 Task: Check the sale-to-list ratio of gourmet kitchen in the last 5 years.
Action: Mouse moved to (600, 196)
Screenshot: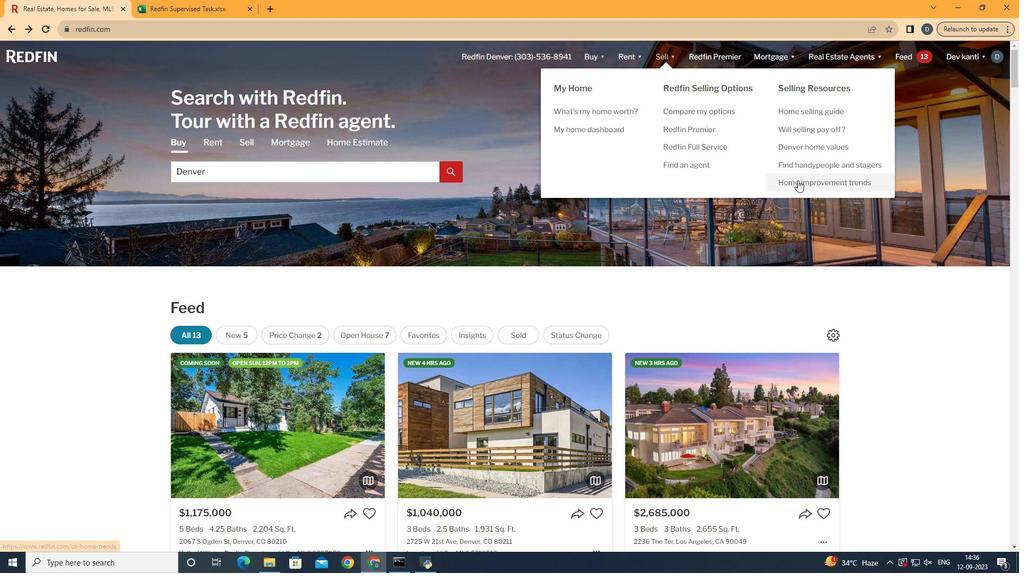 
Action: Mouse pressed left at (600, 196)
Screenshot: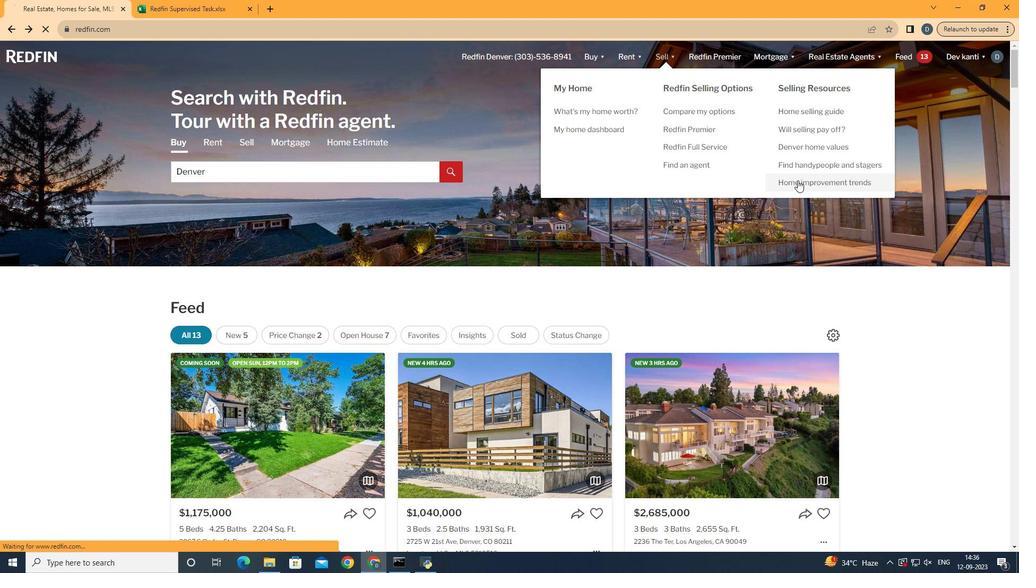 
Action: Mouse moved to (365, 219)
Screenshot: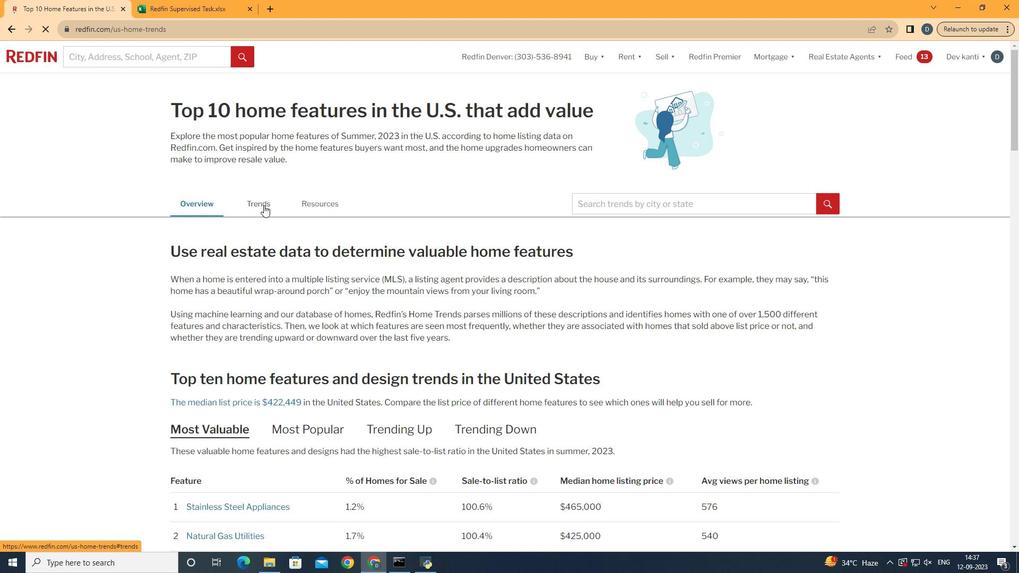 
Action: Mouse pressed left at (365, 219)
Screenshot: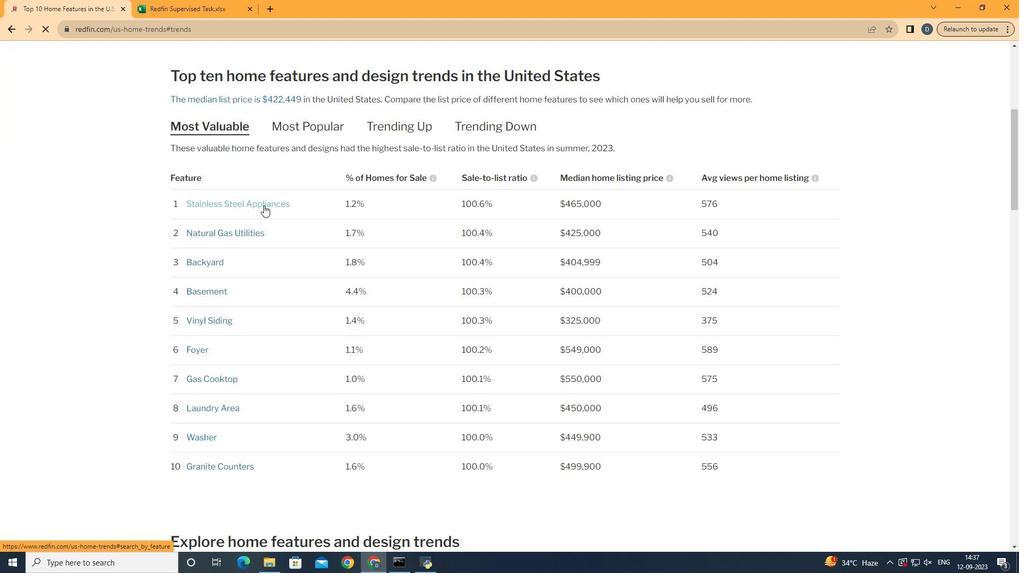 
Action: Mouse moved to (390, 283)
Screenshot: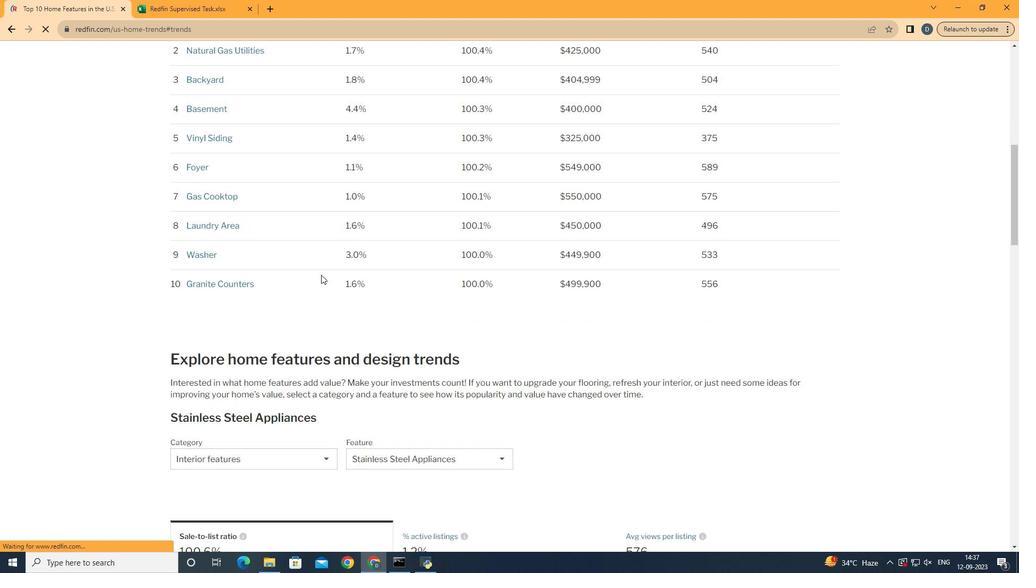 
Action: Mouse scrolled (390, 282) with delta (0, 0)
Screenshot: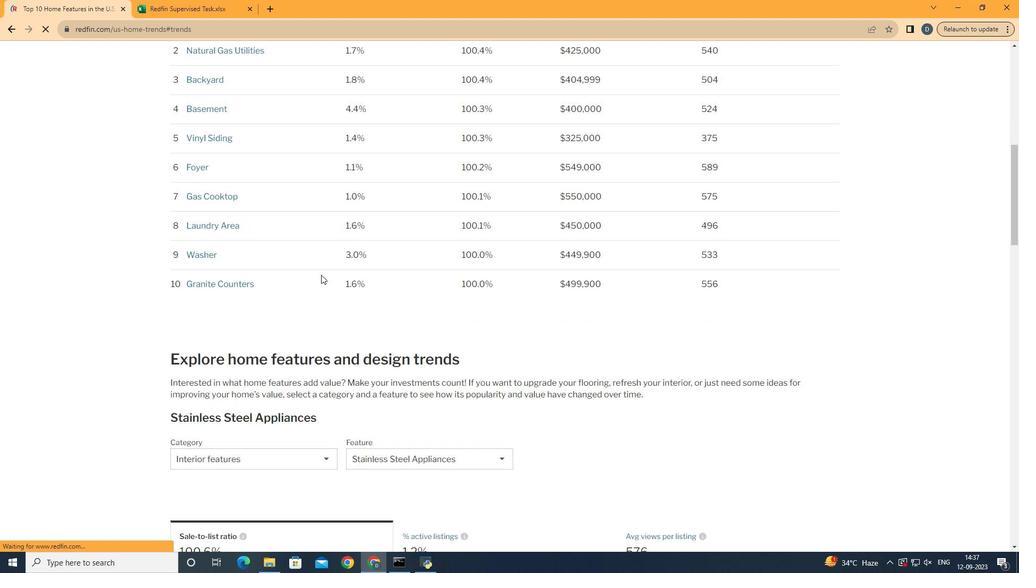 
Action: Mouse scrolled (390, 282) with delta (0, 0)
Screenshot: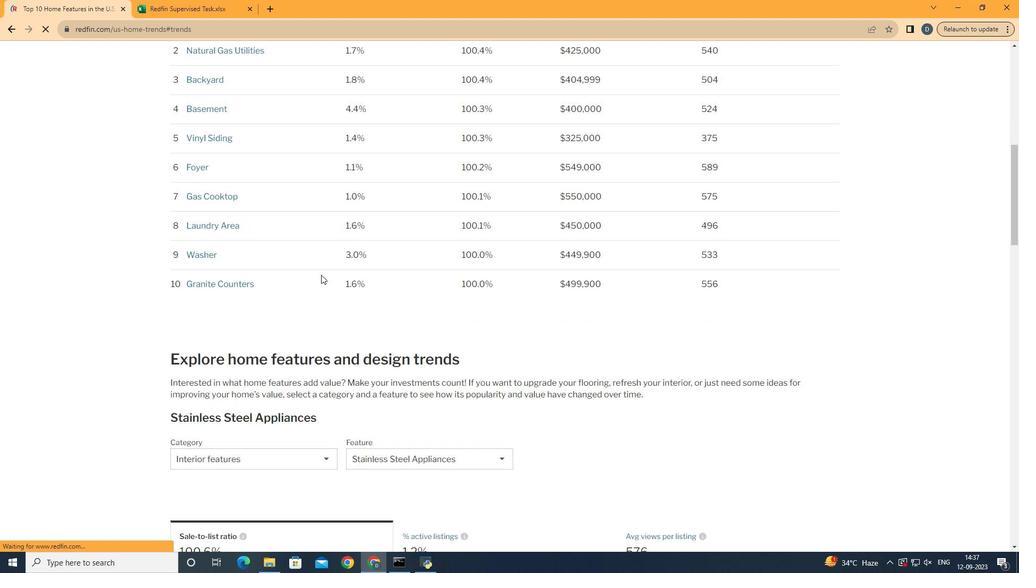 
Action: Mouse scrolled (390, 282) with delta (0, 0)
Screenshot: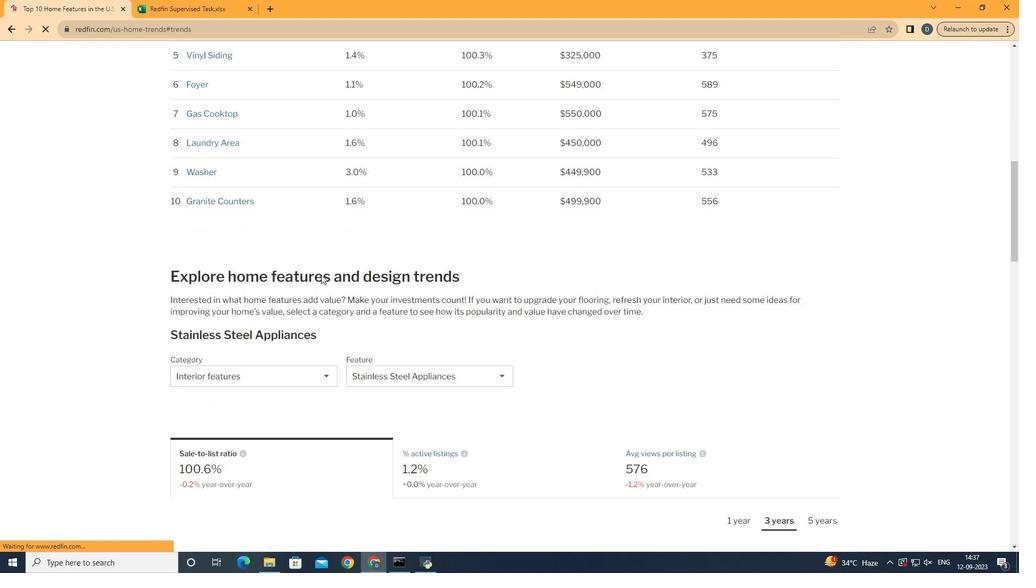 
Action: Mouse scrolled (390, 282) with delta (0, 0)
Screenshot: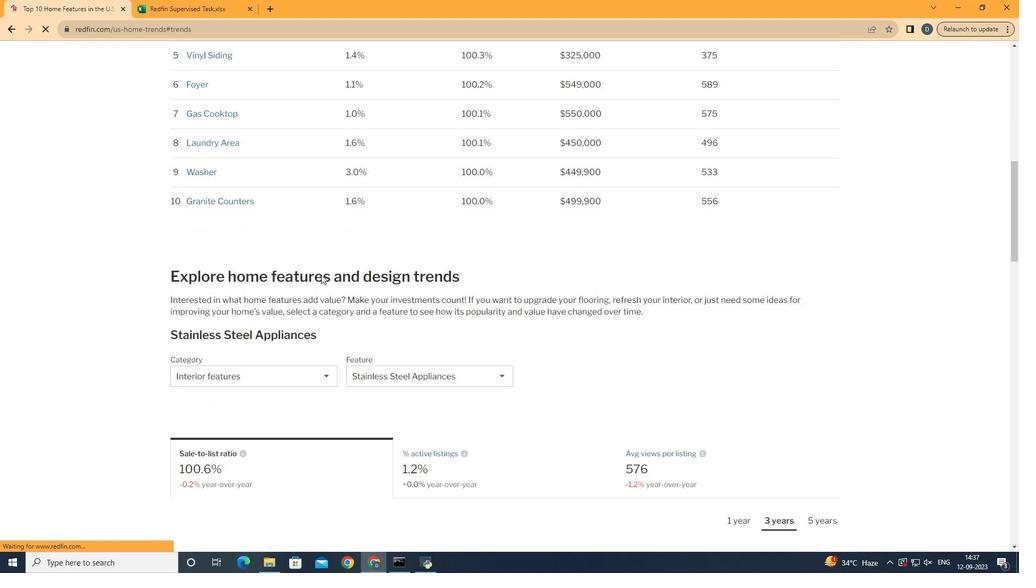 
Action: Mouse scrolled (390, 282) with delta (0, 0)
Screenshot: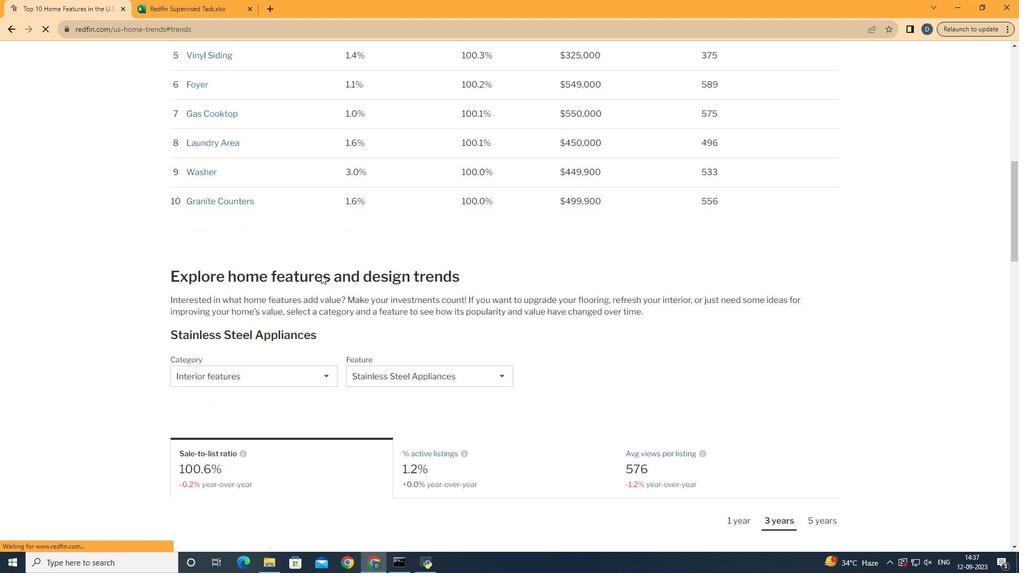 
Action: Mouse scrolled (390, 282) with delta (0, 0)
Screenshot: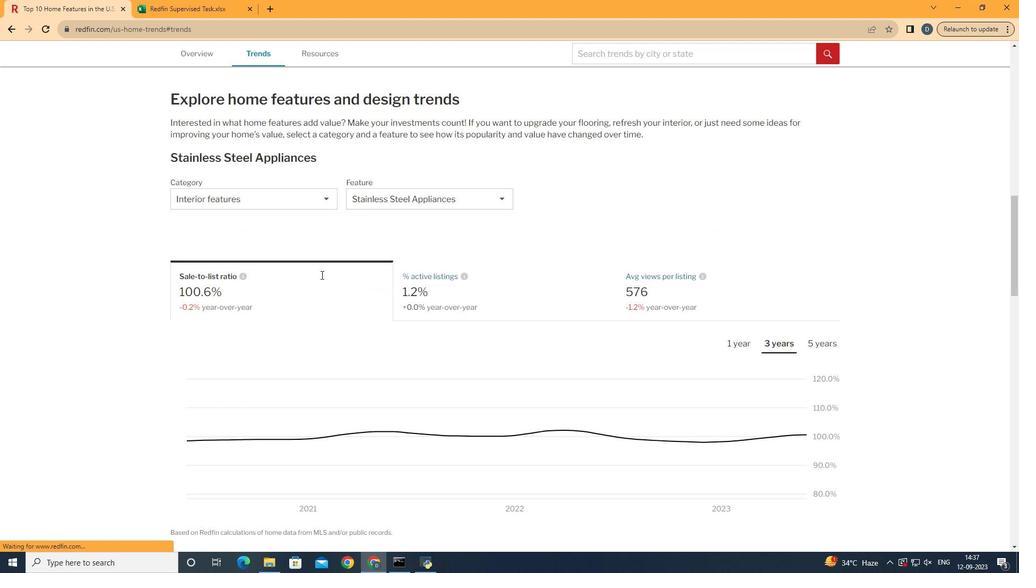 
Action: Mouse scrolled (390, 282) with delta (0, 0)
Screenshot: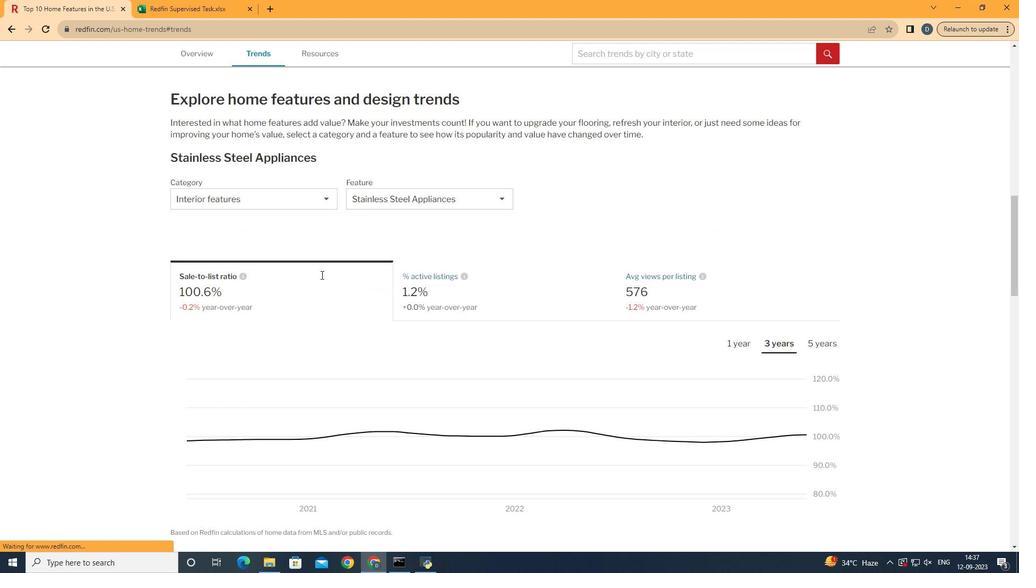 
Action: Mouse scrolled (390, 282) with delta (0, 0)
Screenshot: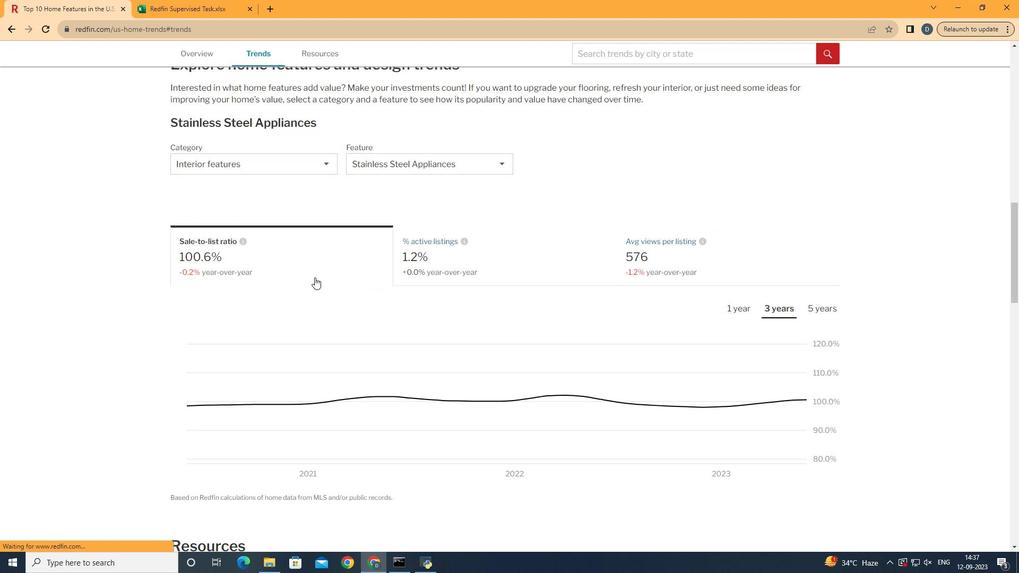 
Action: Mouse scrolled (390, 282) with delta (0, 0)
Screenshot: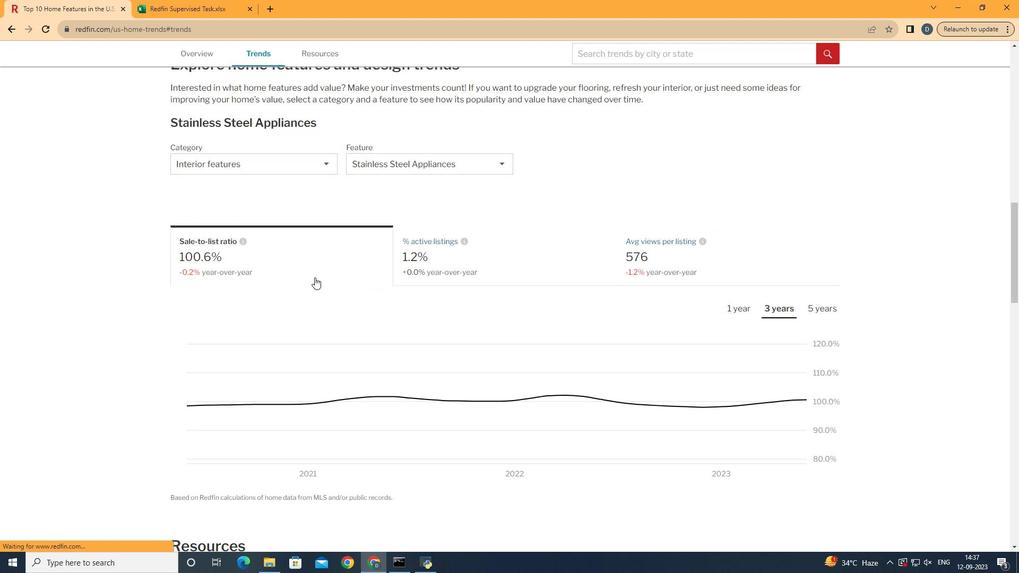 
Action: Mouse moved to (377, 181)
Screenshot: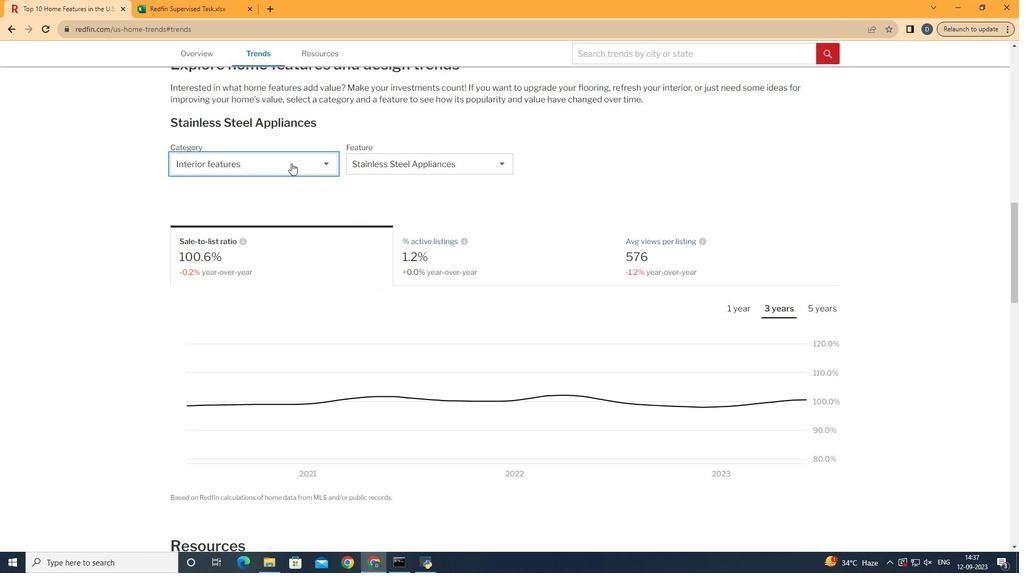 
Action: Mouse pressed left at (377, 181)
Screenshot: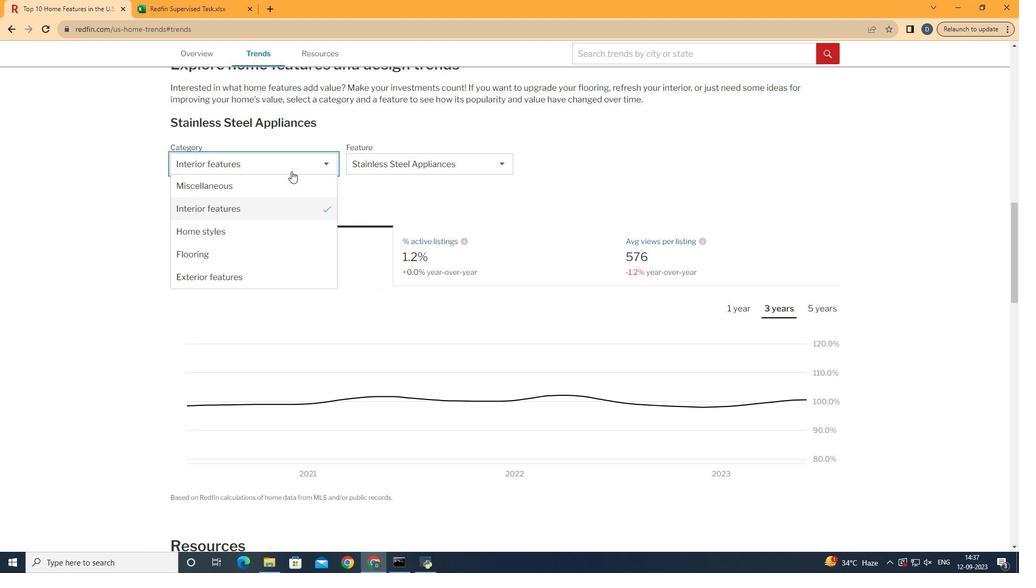 
Action: Mouse moved to (376, 220)
Screenshot: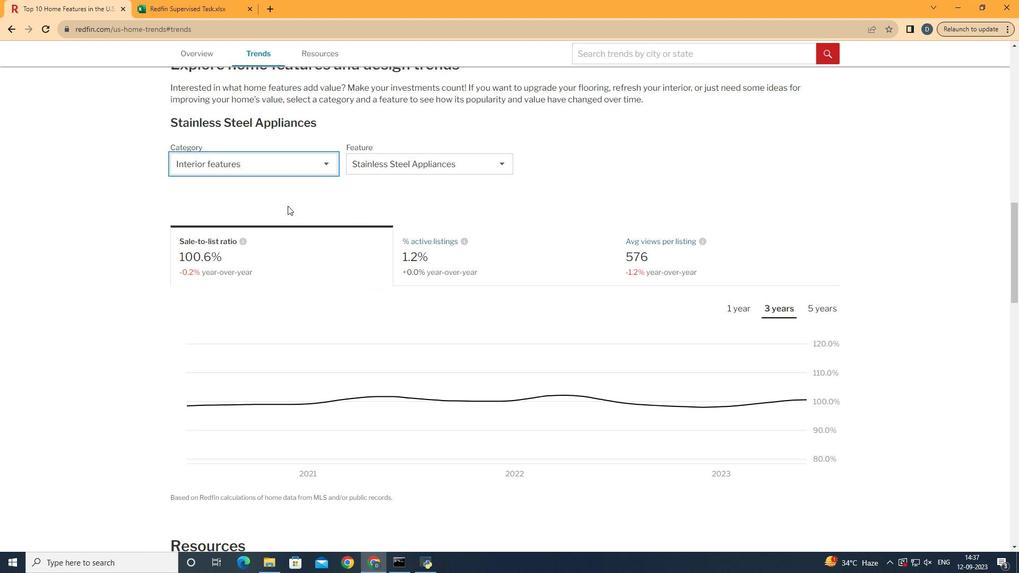 
Action: Mouse pressed left at (376, 220)
Screenshot: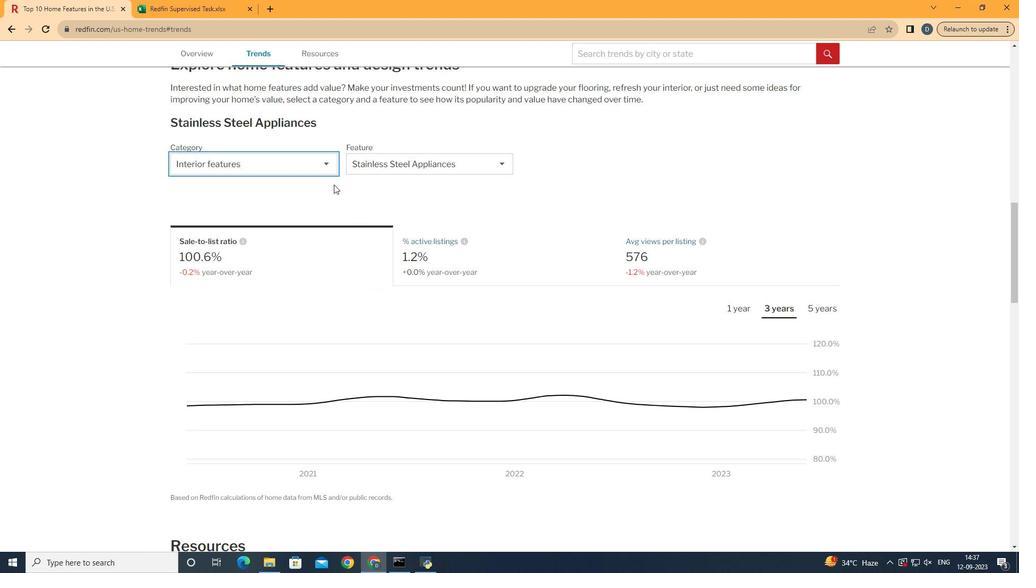 
Action: Mouse moved to (434, 174)
Screenshot: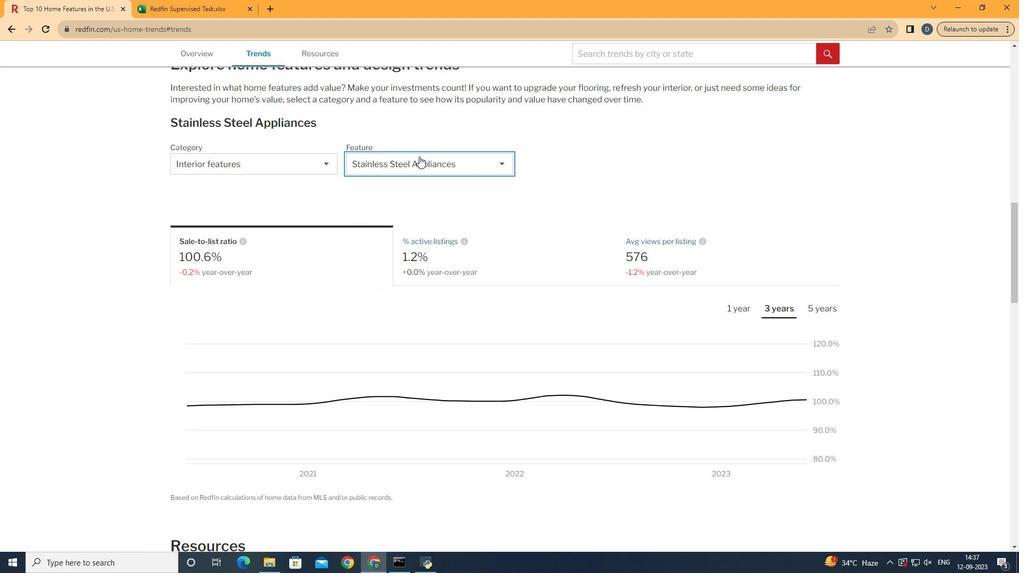 
Action: Mouse pressed left at (434, 174)
Screenshot: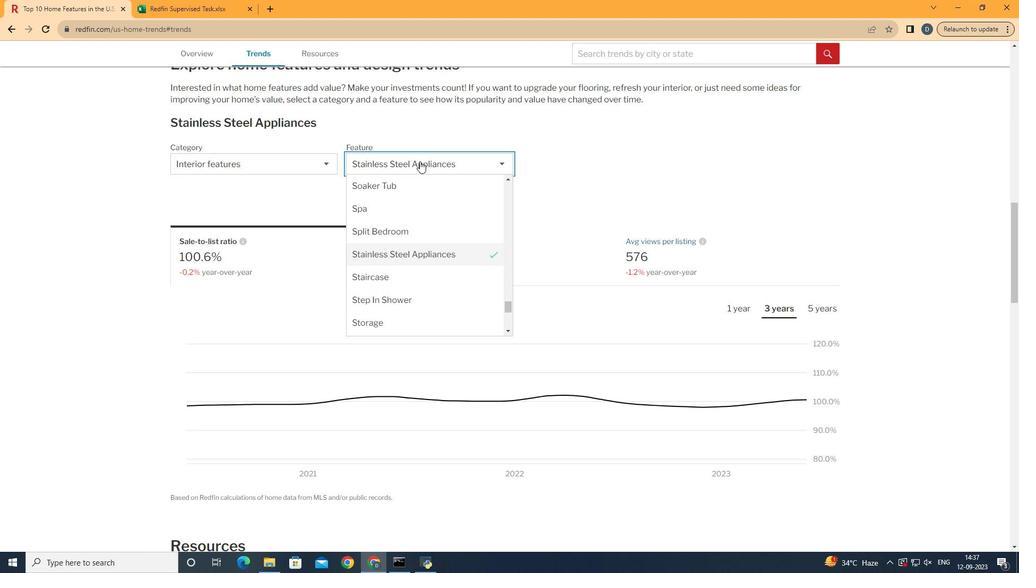 
Action: Mouse moved to (419, 296)
Screenshot: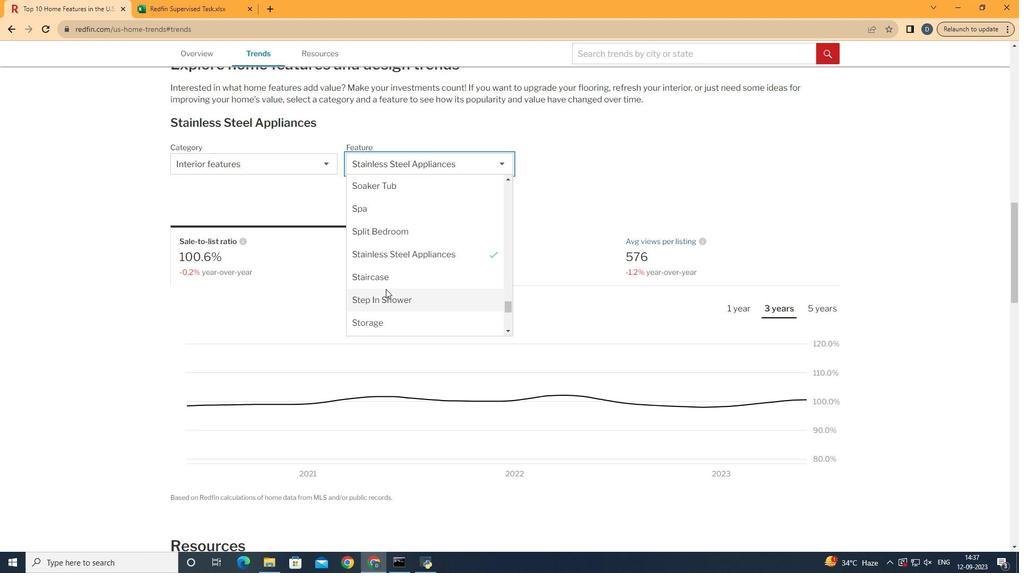 
Action: Mouse scrolled (419, 297) with delta (0, 0)
Screenshot: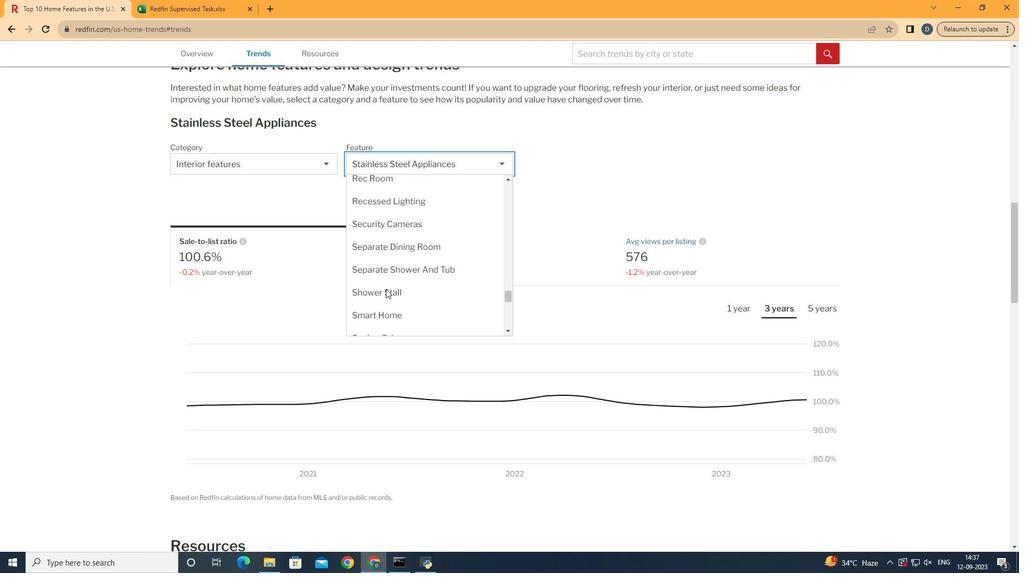 
Action: Mouse scrolled (419, 297) with delta (0, 0)
Screenshot: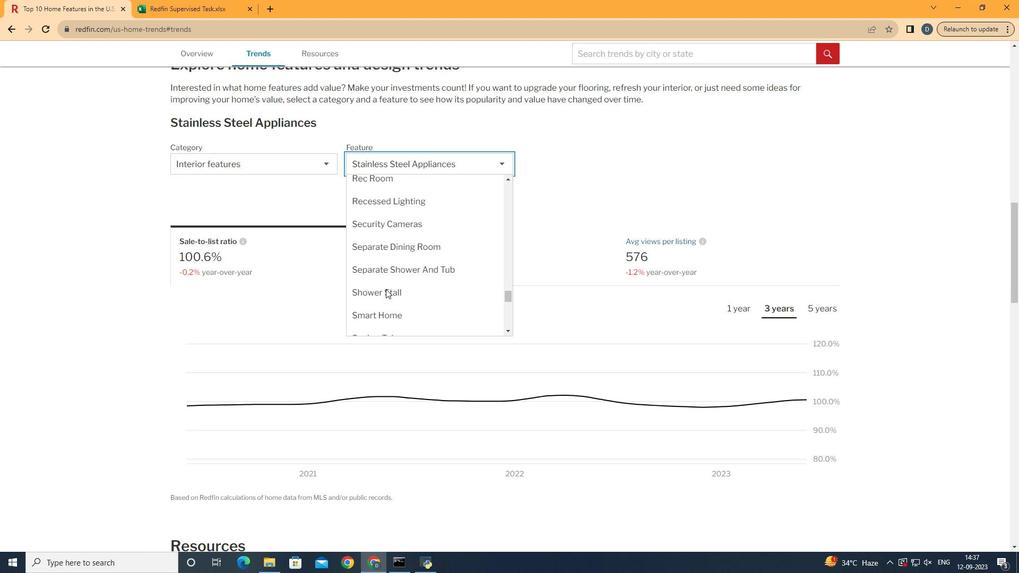 
Action: Mouse scrolled (419, 297) with delta (0, 0)
Screenshot: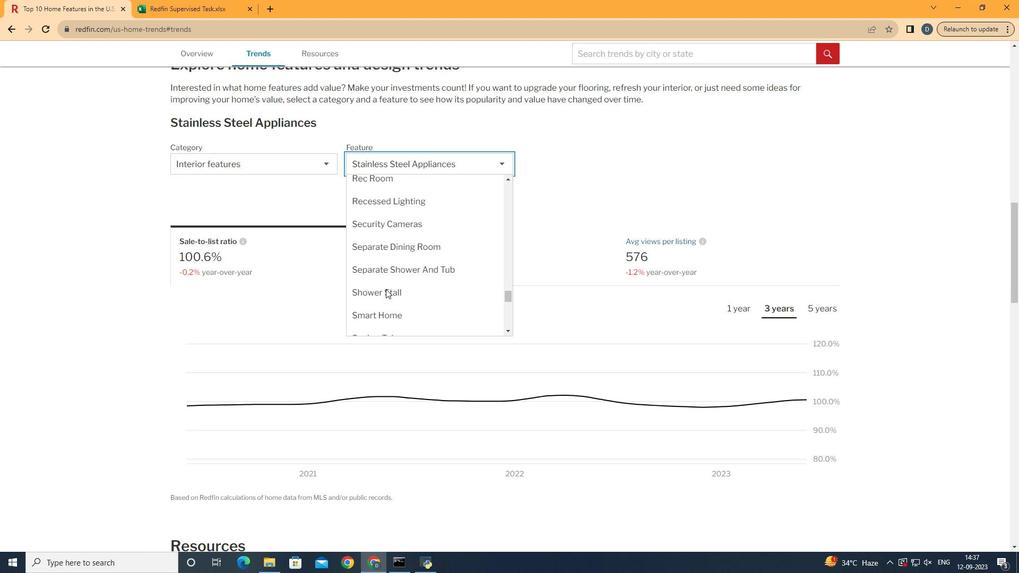 
Action: Mouse scrolled (419, 297) with delta (0, 0)
Screenshot: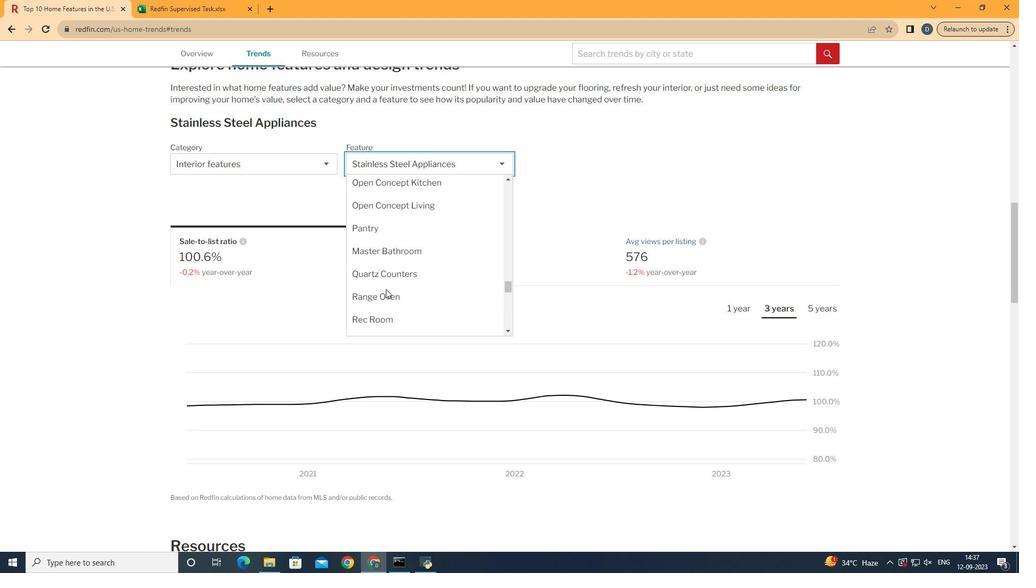 
Action: Mouse scrolled (419, 297) with delta (0, 0)
Screenshot: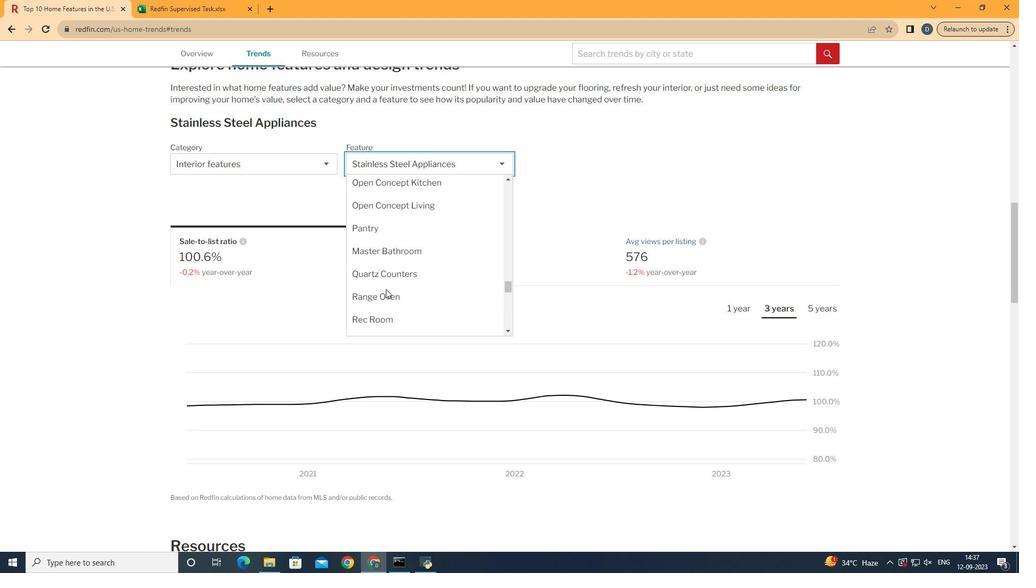 
Action: Mouse scrolled (419, 297) with delta (0, 0)
Screenshot: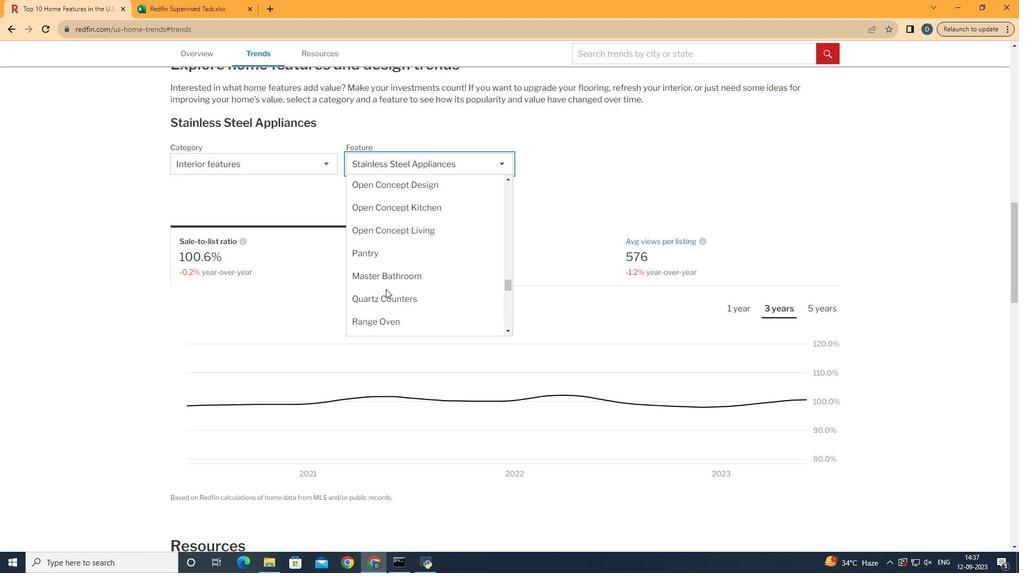 
Action: Mouse scrolled (419, 297) with delta (0, 0)
Screenshot: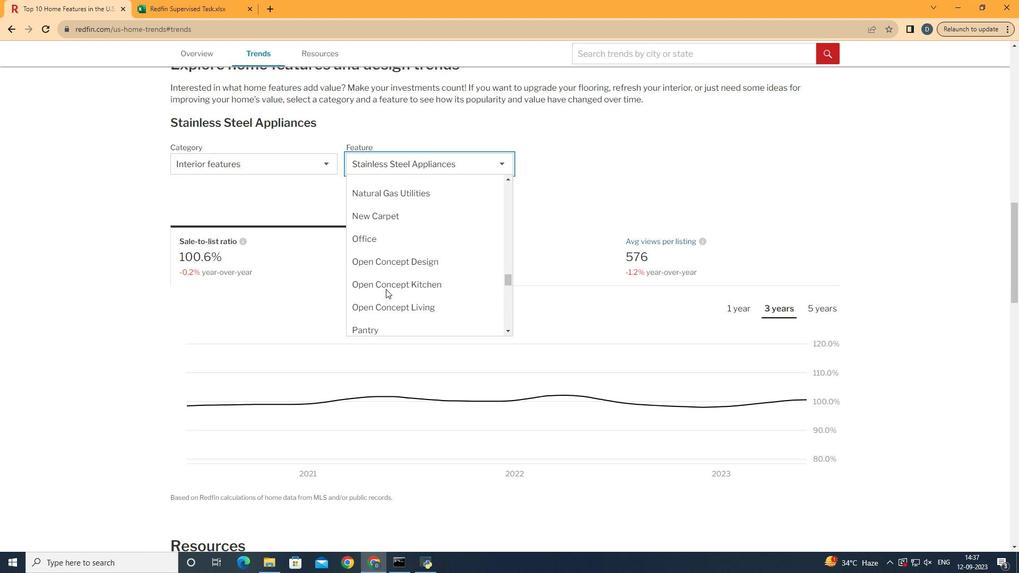 
Action: Mouse scrolled (419, 297) with delta (0, 0)
Screenshot: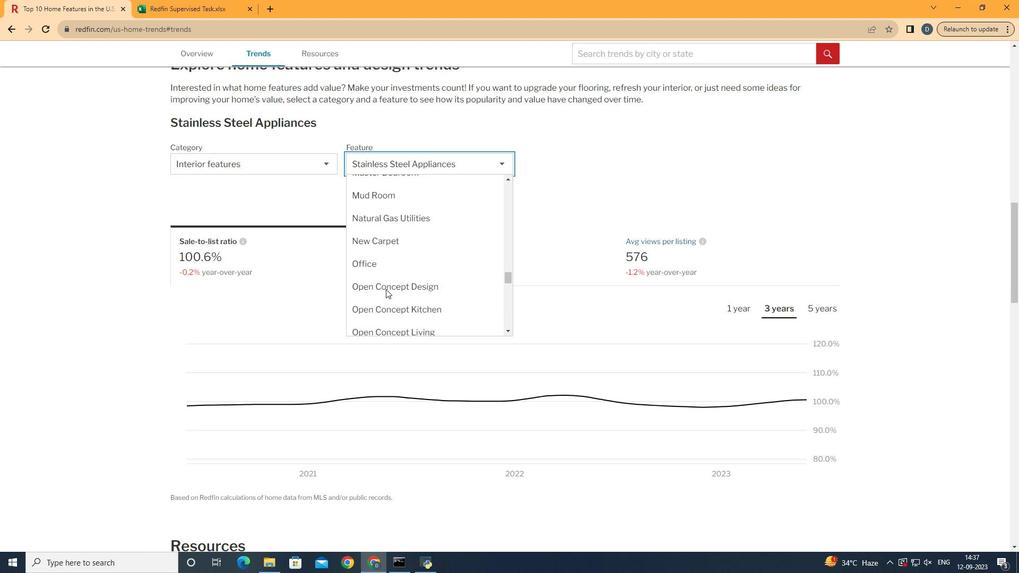 
Action: Mouse moved to (428, 235)
Screenshot: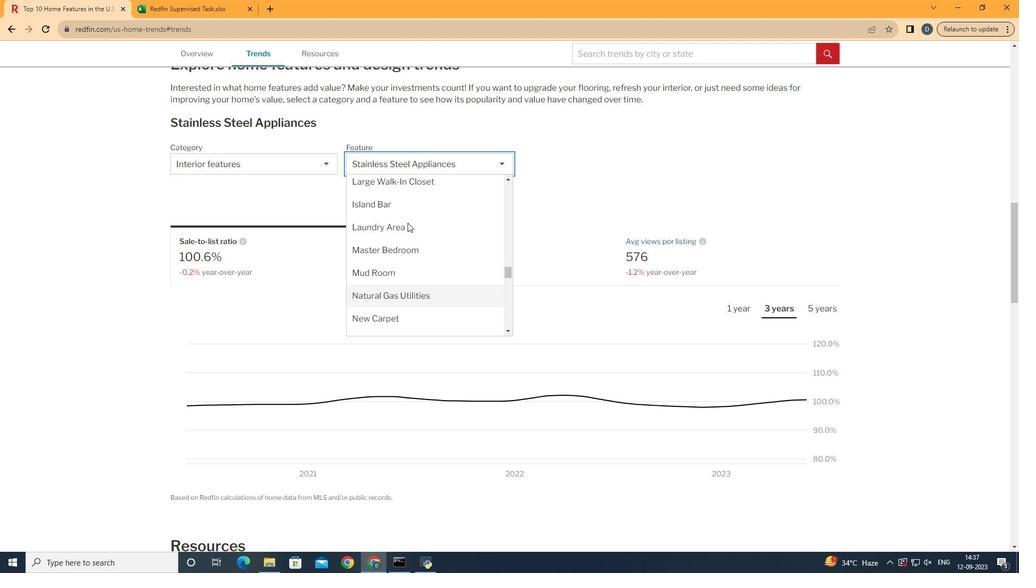 
Action: Mouse scrolled (428, 236) with delta (0, 0)
Screenshot: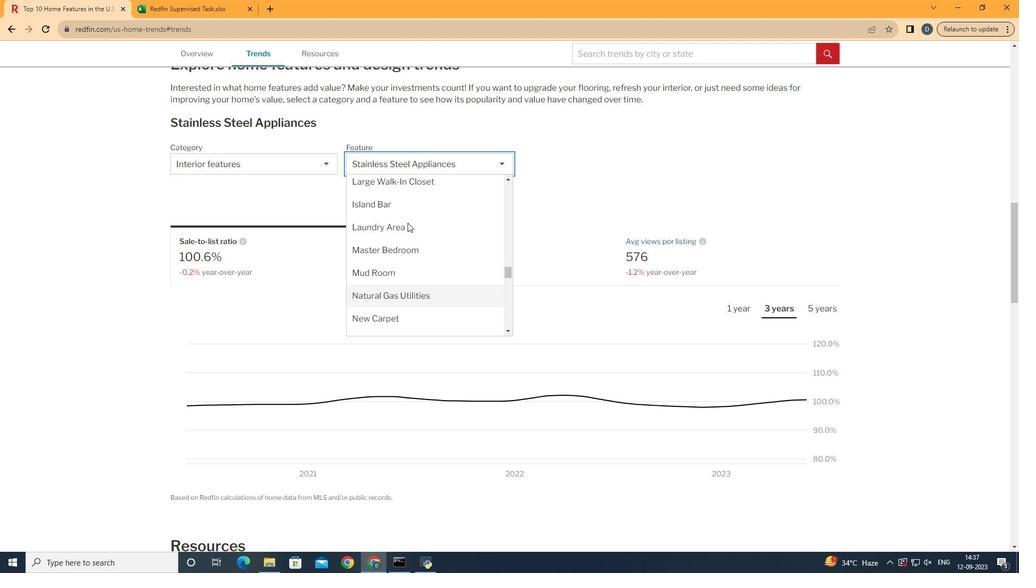 
Action: Mouse scrolled (428, 236) with delta (0, 0)
Screenshot: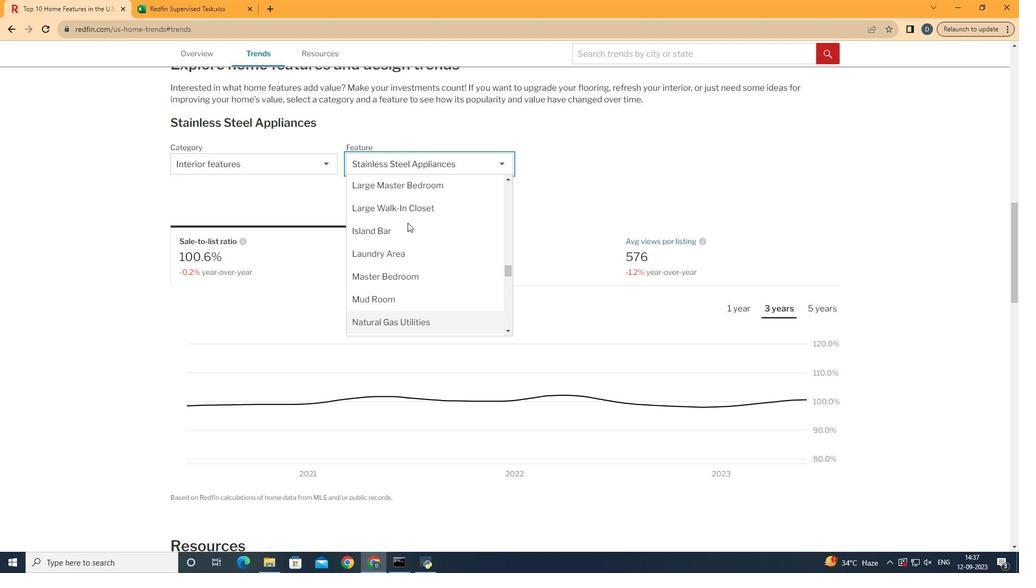 
Action: Mouse moved to (432, 259)
Screenshot: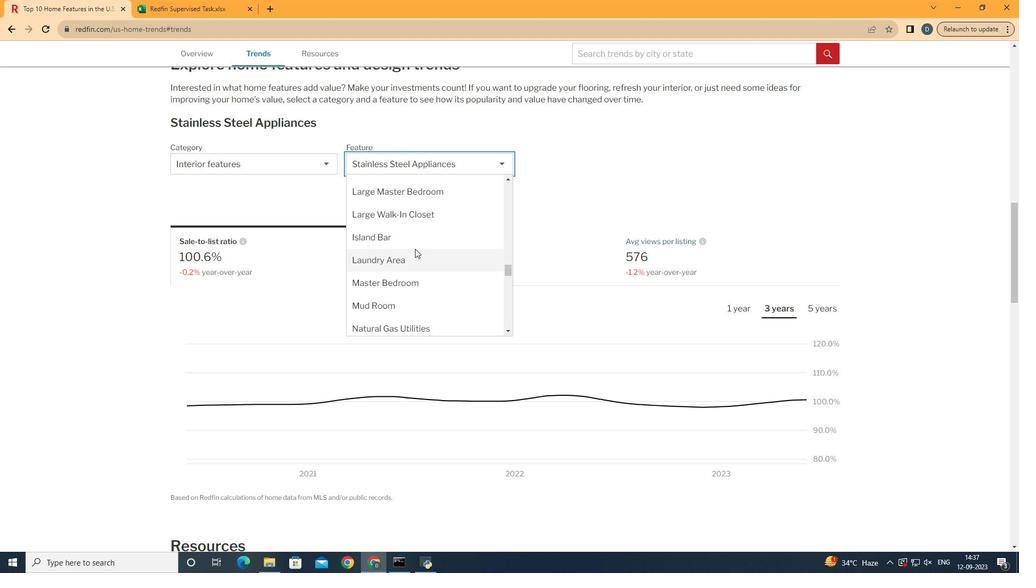 
Action: Mouse scrolled (432, 260) with delta (0, 0)
Screenshot: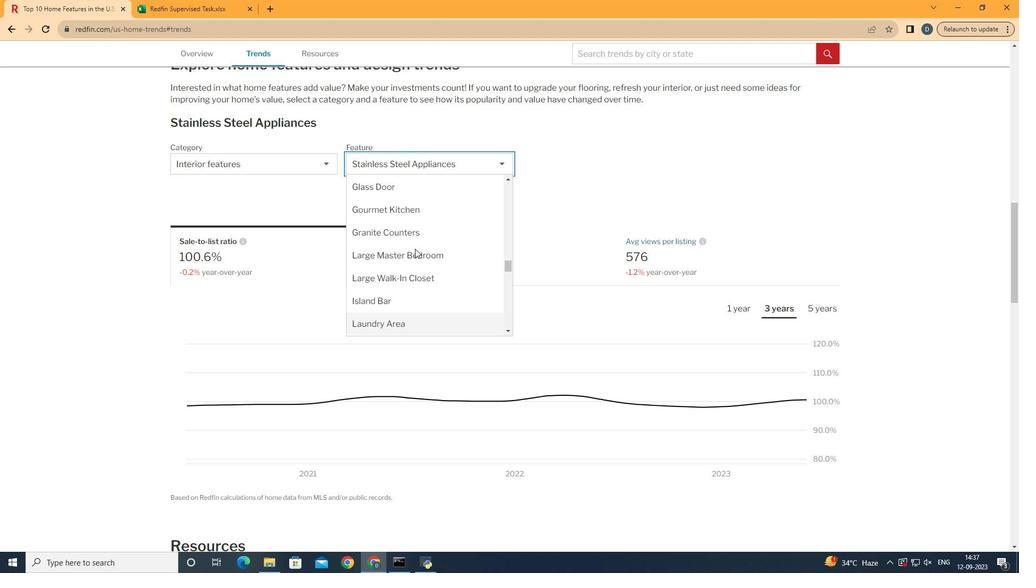 
Action: Mouse scrolled (432, 260) with delta (0, 0)
Screenshot: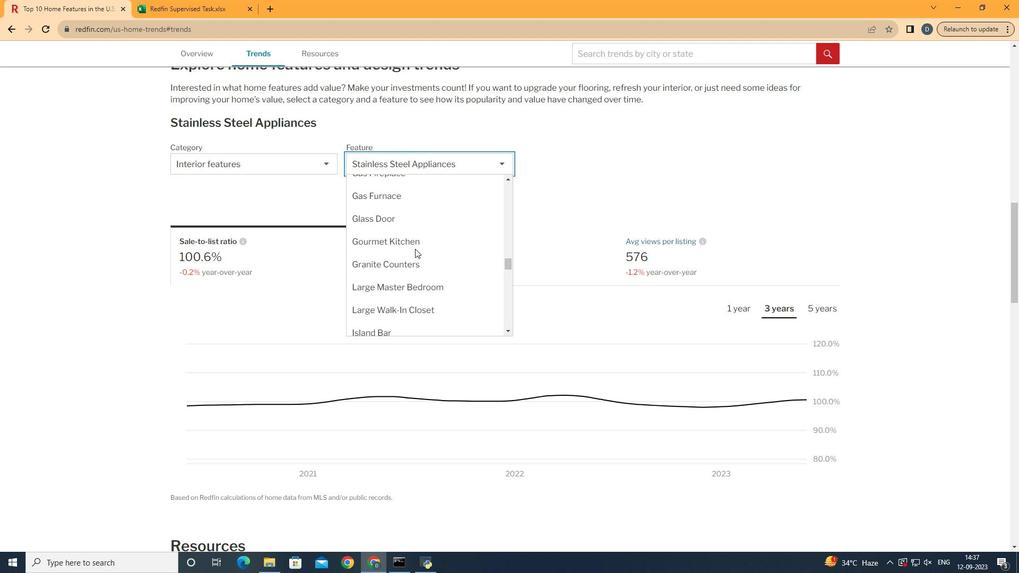 
Action: Mouse moved to (443, 262)
Screenshot: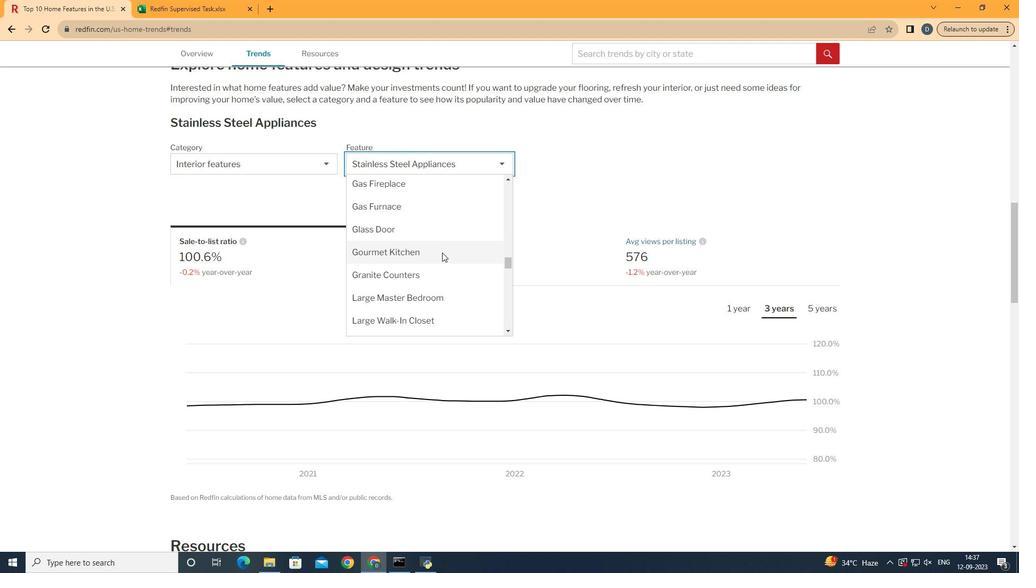 
Action: Mouse pressed left at (443, 262)
Screenshot: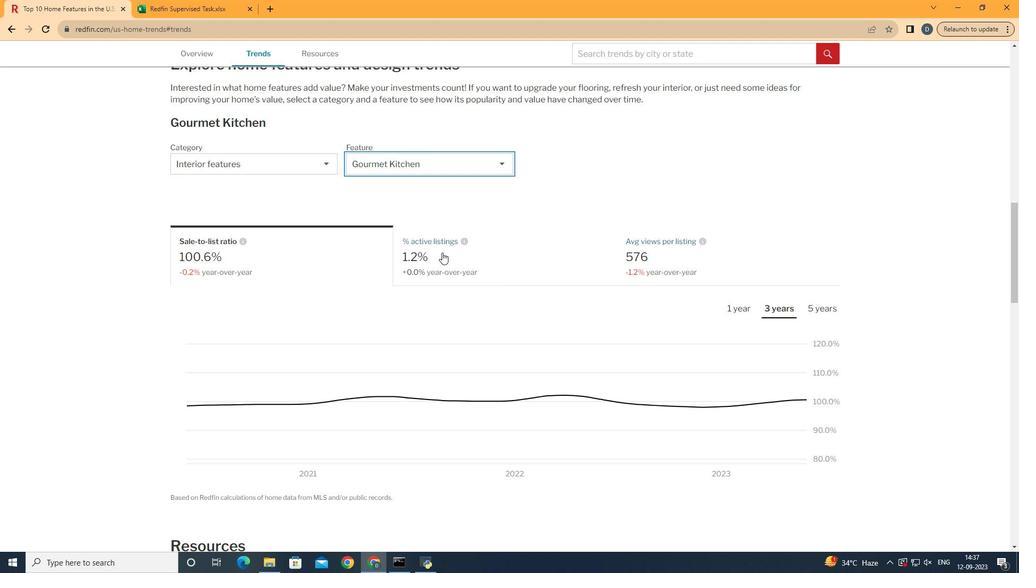 
Action: Mouse moved to (393, 268)
Screenshot: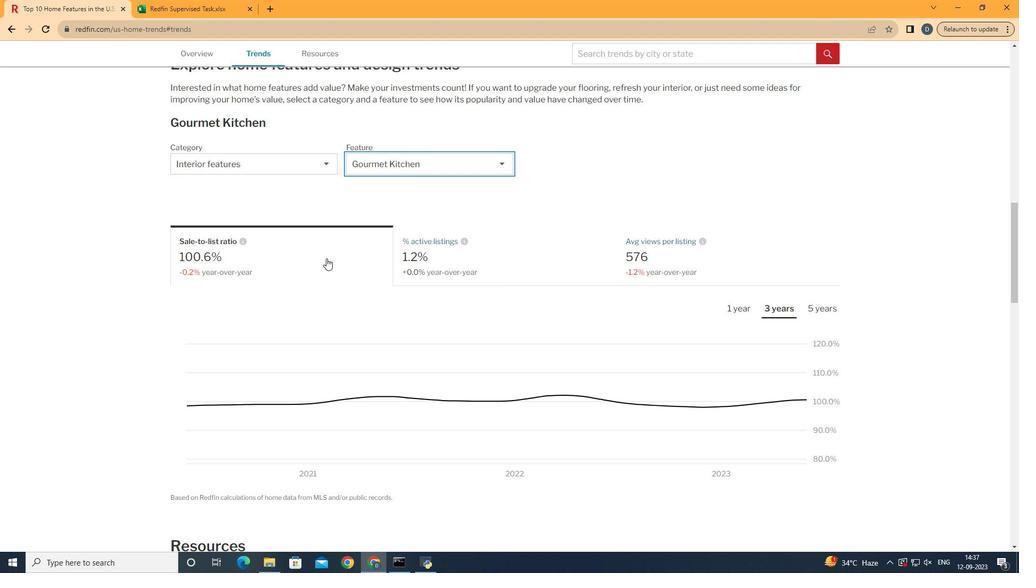 
Action: Mouse pressed left at (393, 268)
Screenshot: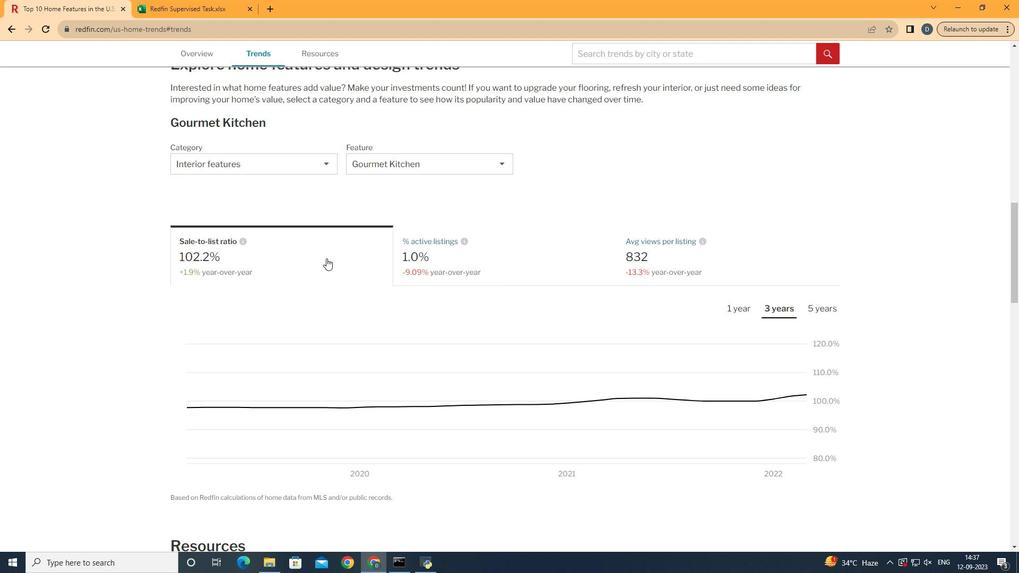 
Action: Mouse moved to (609, 312)
Screenshot: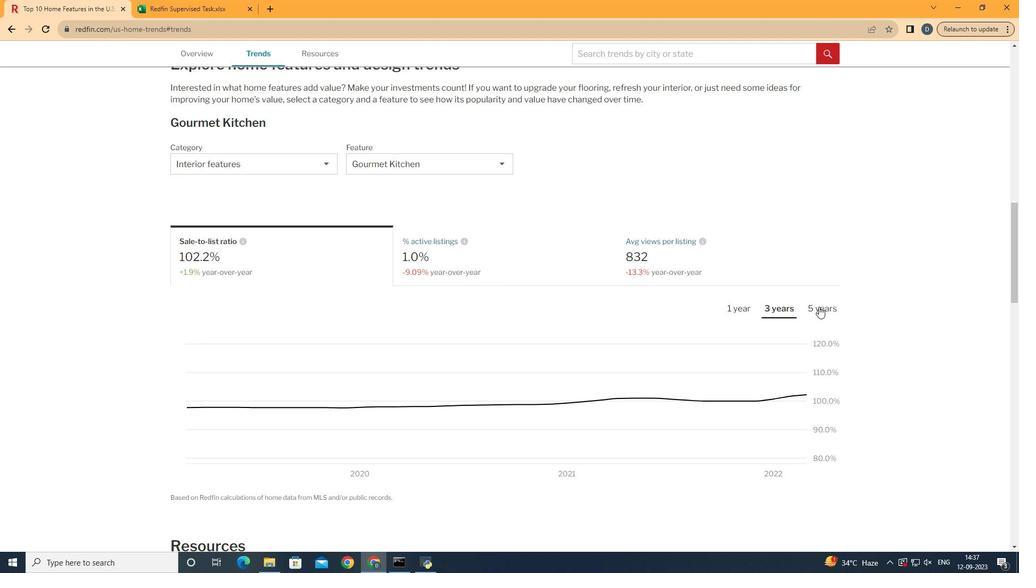 
Action: Mouse pressed left at (609, 312)
Screenshot: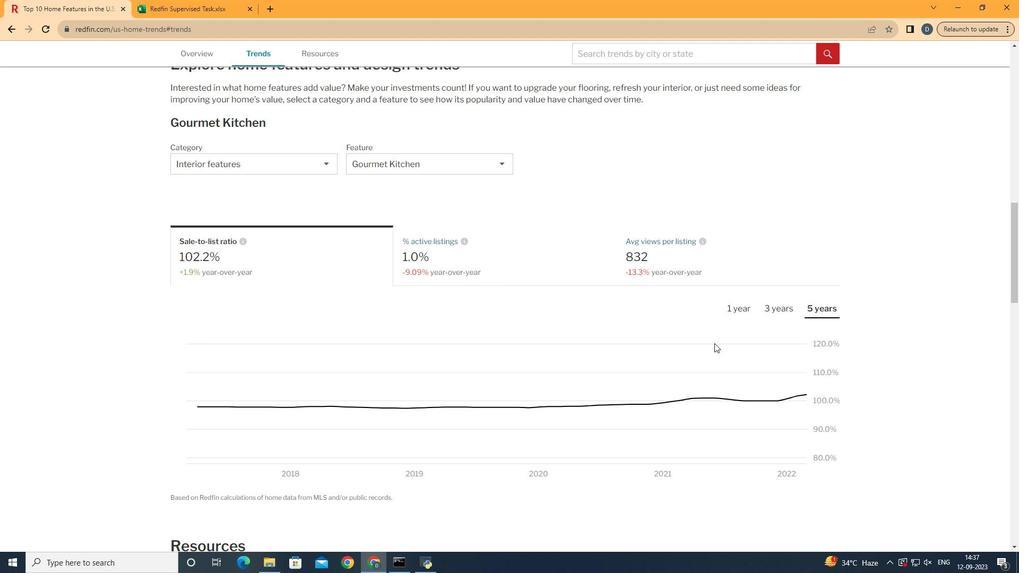 
Action: Mouse moved to (601, 400)
Screenshot: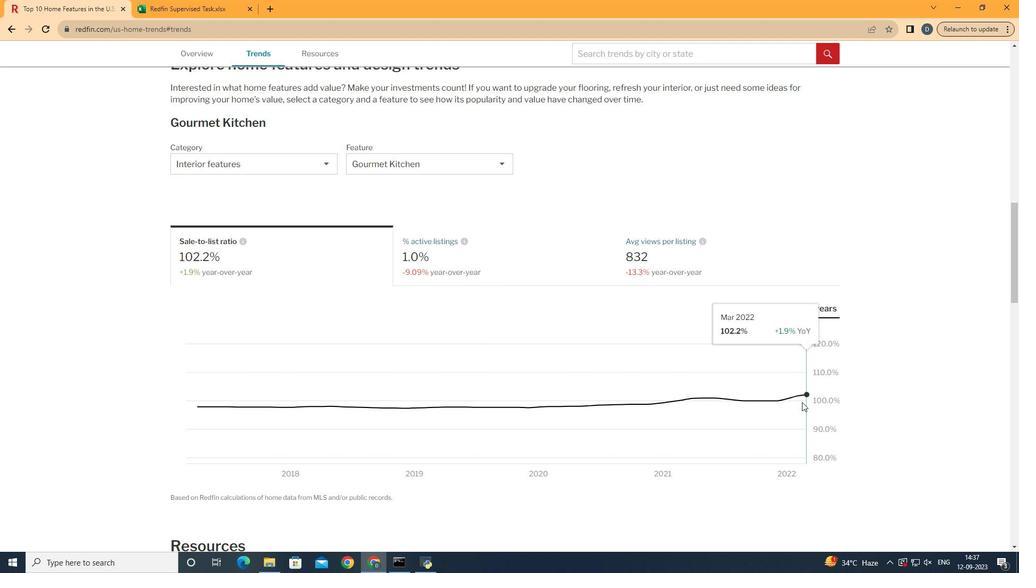
